Task: Add "Add Label …" with "Title" Title0043 to Button Button0043 to Card Card0043 in Board Board0041 in Workspace Development in Trello
Action: Mouse moved to (695, 116)
Screenshot: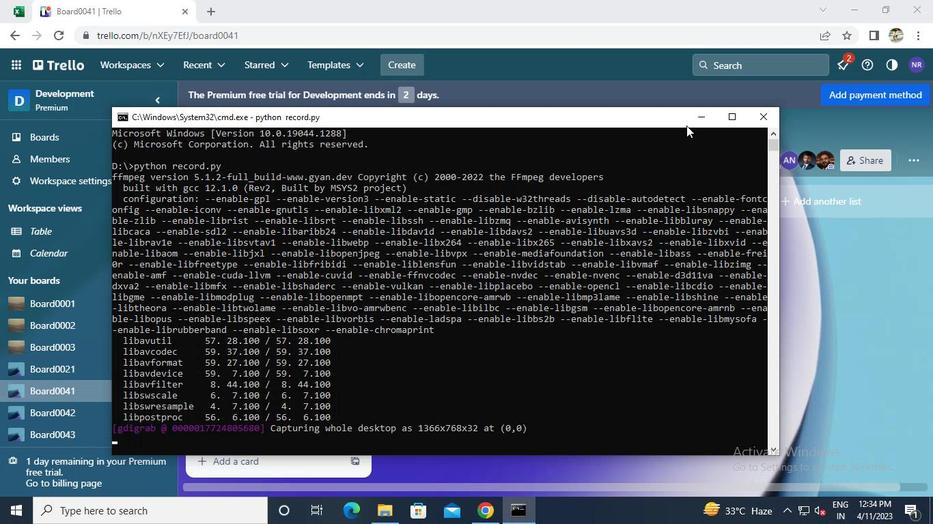 
Action: Mouse pressed left at (695, 116)
Screenshot: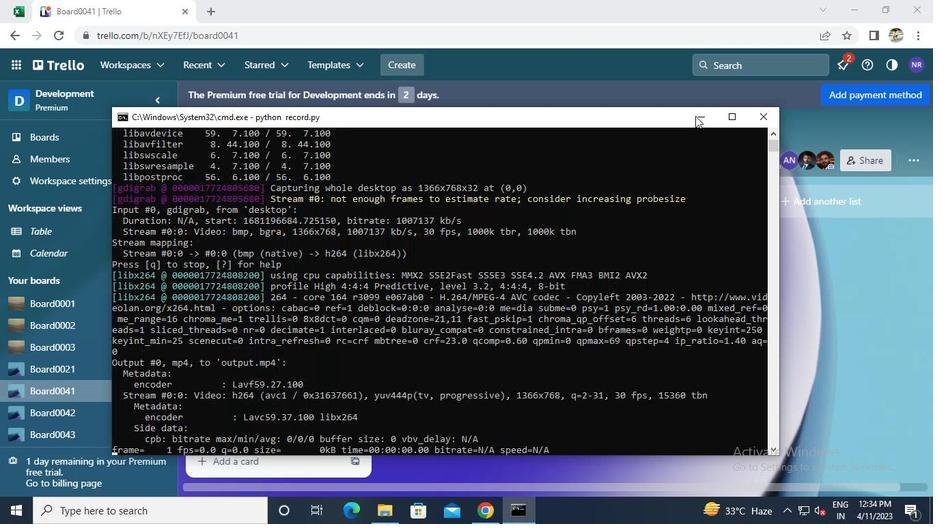 
Action: Mouse moved to (275, 428)
Screenshot: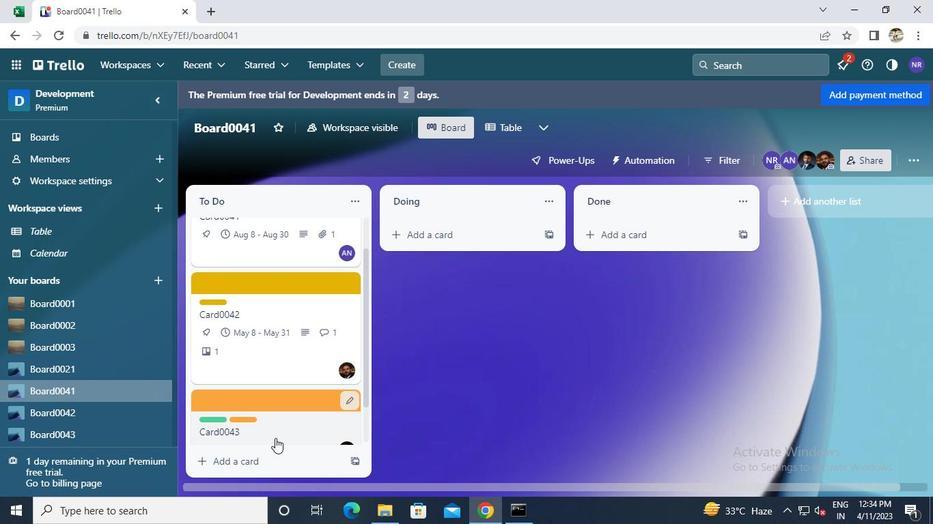 
Action: Mouse pressed left at (275, 428)
Screenshot: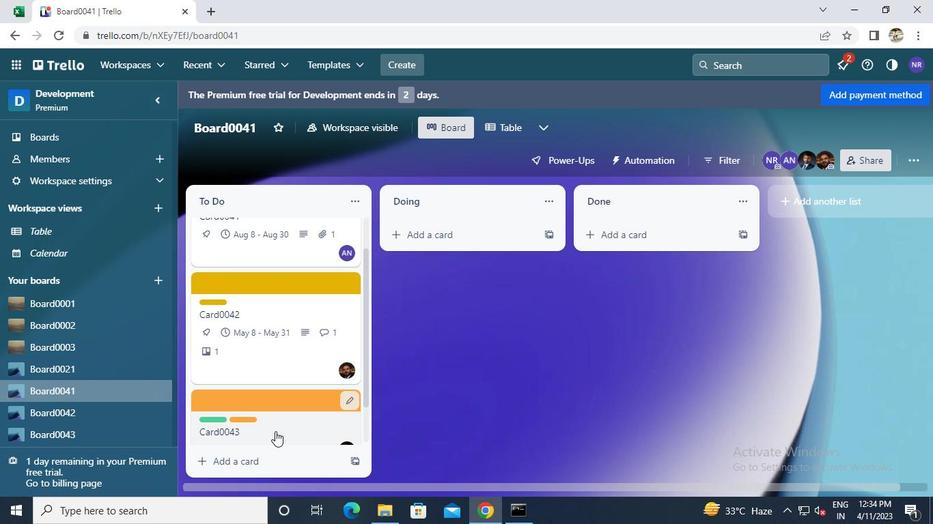 
Action: Mouse moved to (631, 394)
Screenshot: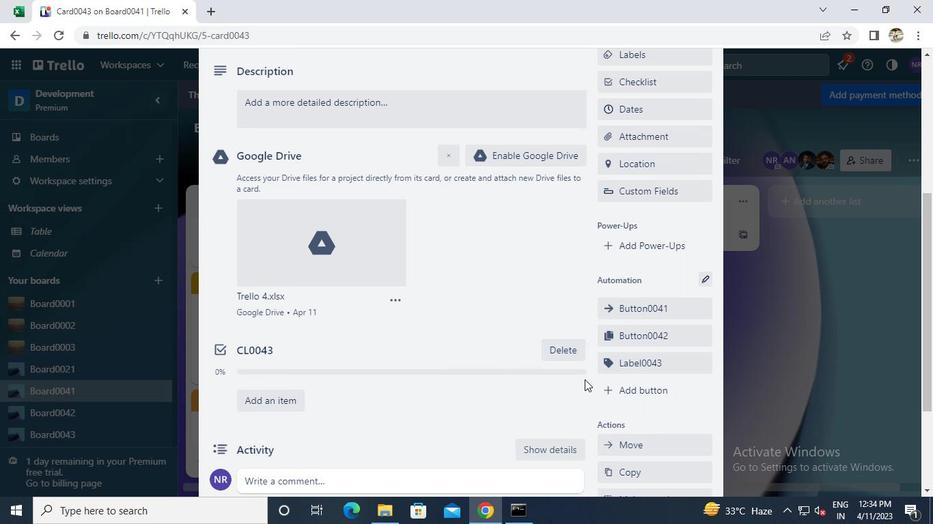 
Action: Mouse pressed left at (631, 394)
Screenshot: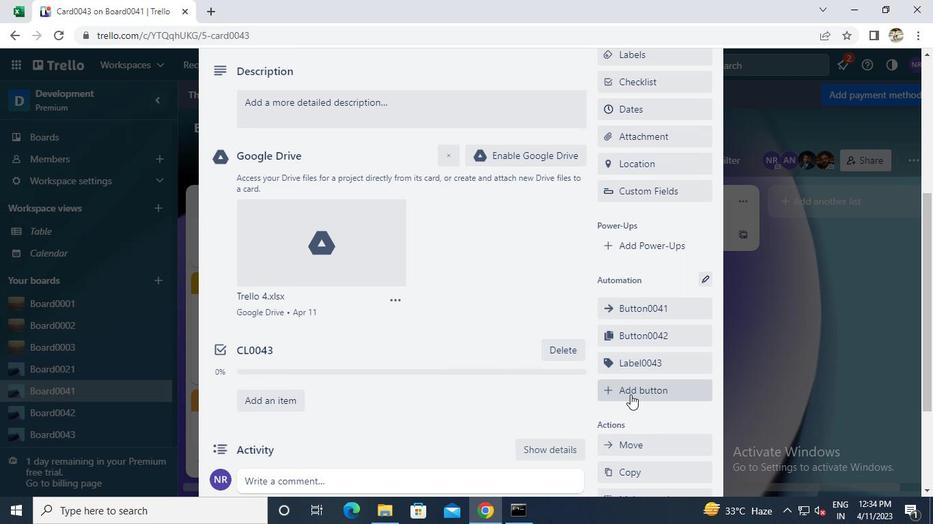 
Action: Mouse moved to (641, 208)
Screenshot: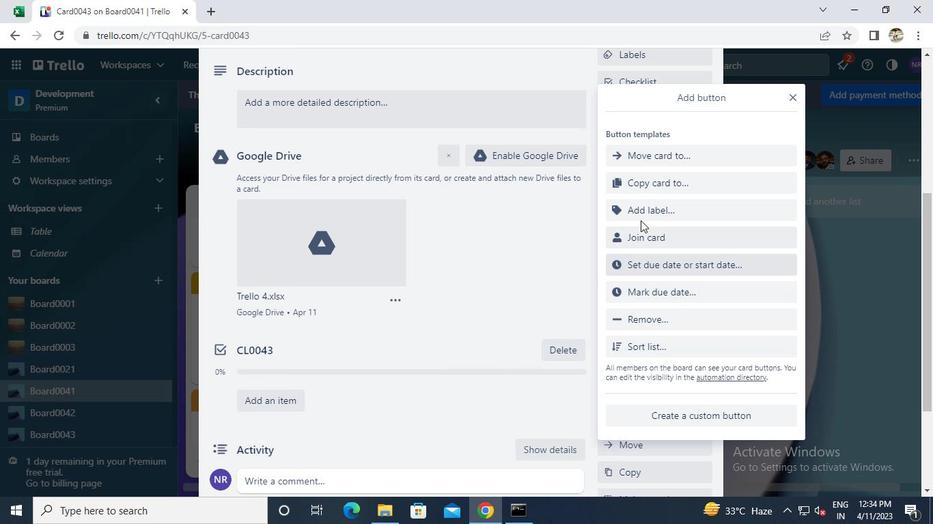 
Action: Mouse pressed left at (641, 208)
Screenshot: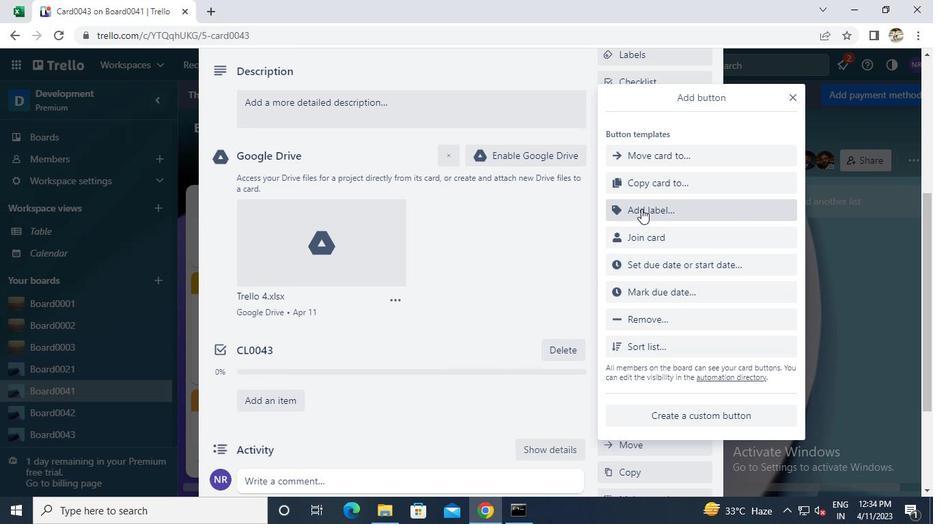 
Action: Mouse moved to (657, 189)
Screenshot: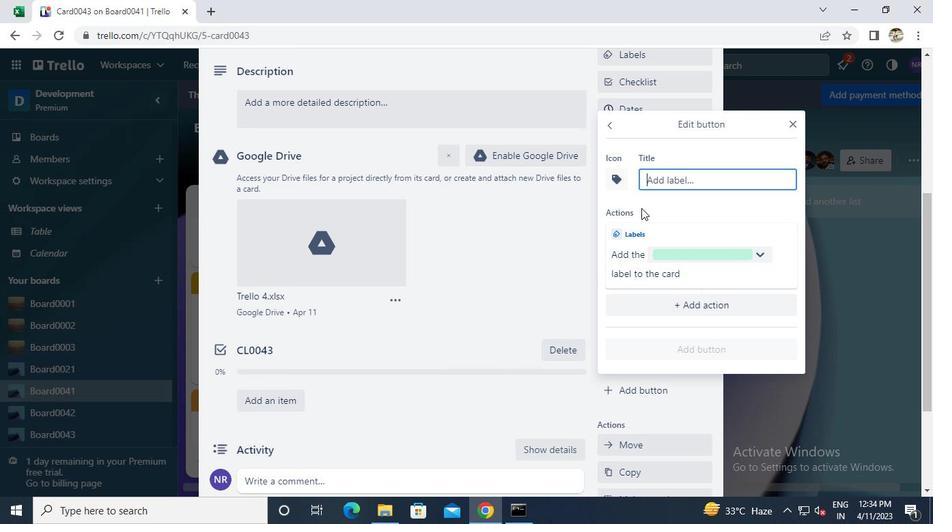 
Action: Keyboard Key.caps_lock
Screenshot: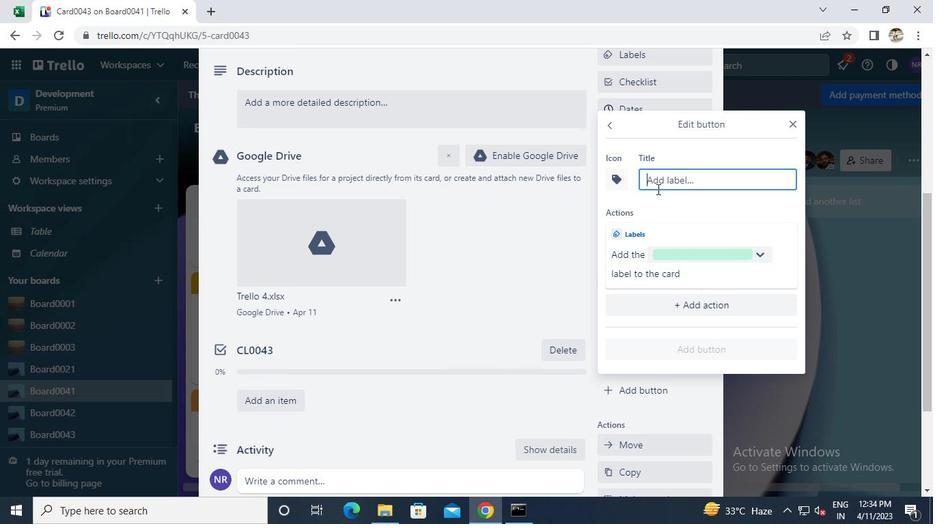 
Action: Keyboard t
Screenshot: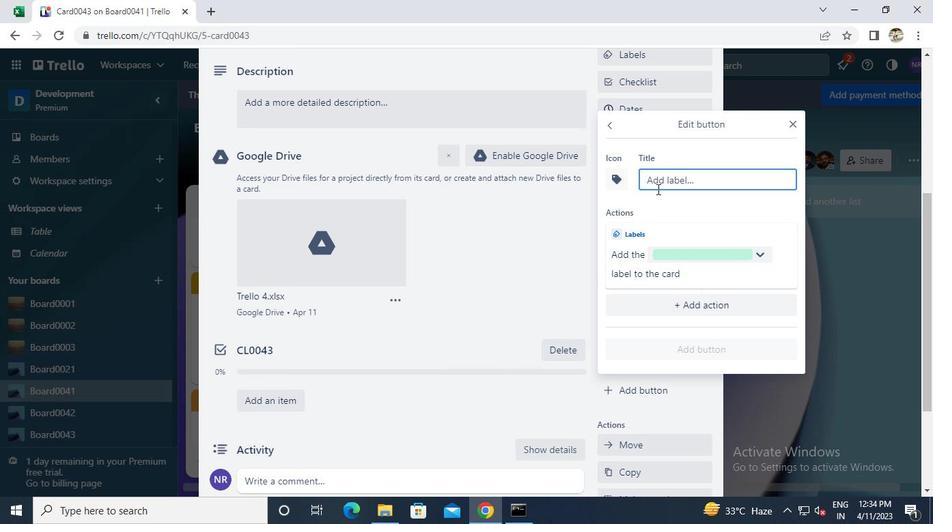 
Action: Keyboard Key.caps_lock
Screenshot: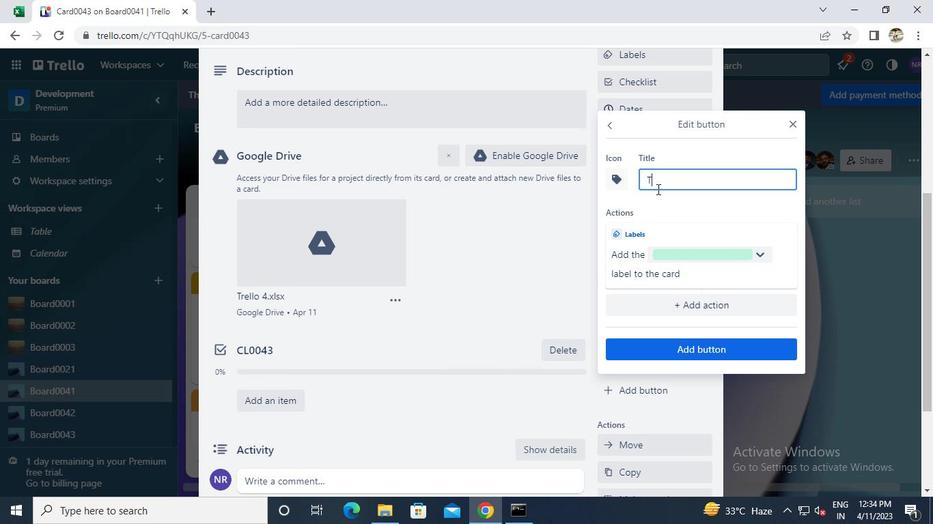 
Action: Keyboard i
Screenshot: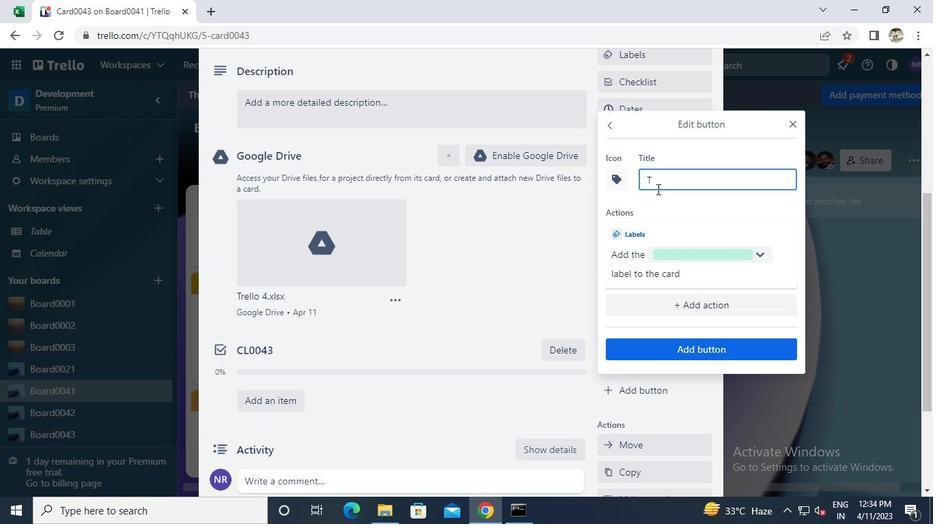 
Action: Keyboard t
Screenshot: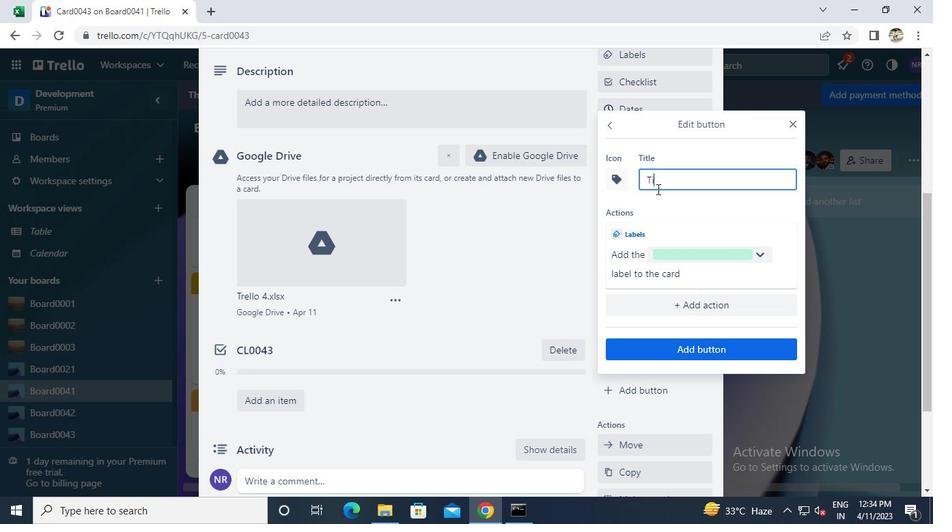 
Action: Keyboard t
Screenshot: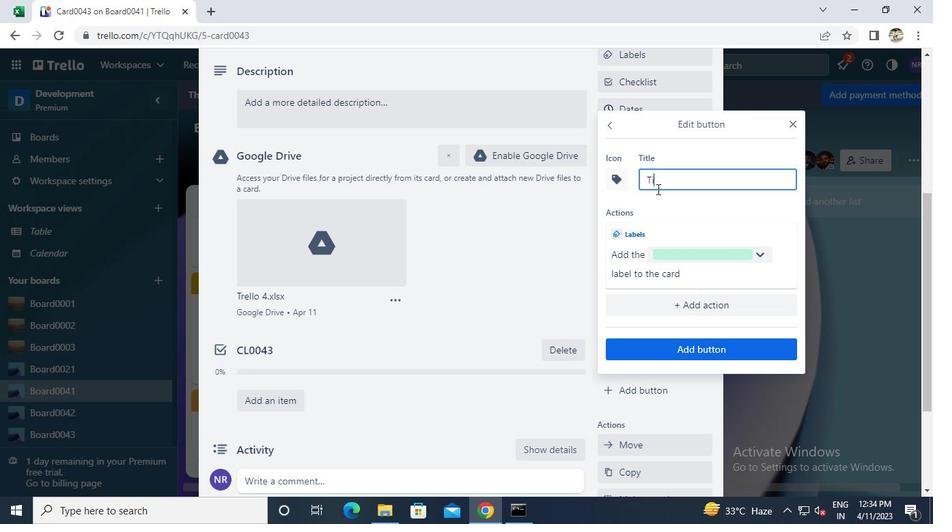 
Action: Keyboard l
Screenshot: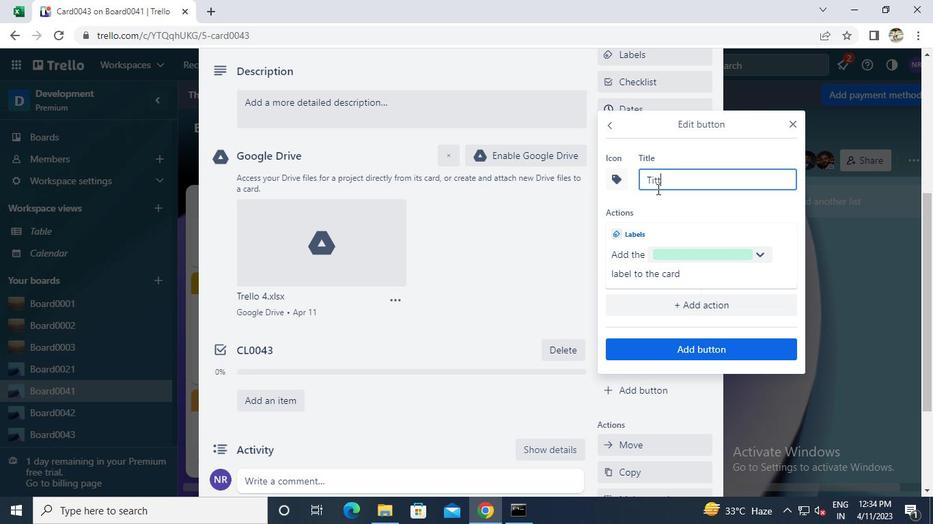 
Action: Keyboard e
Screenshot: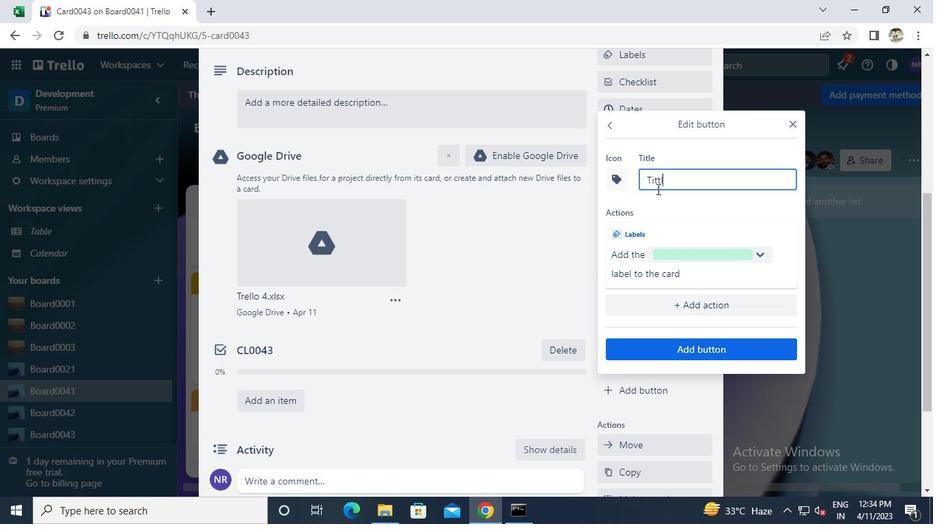 
Action: Keyboard 0
Screenshot: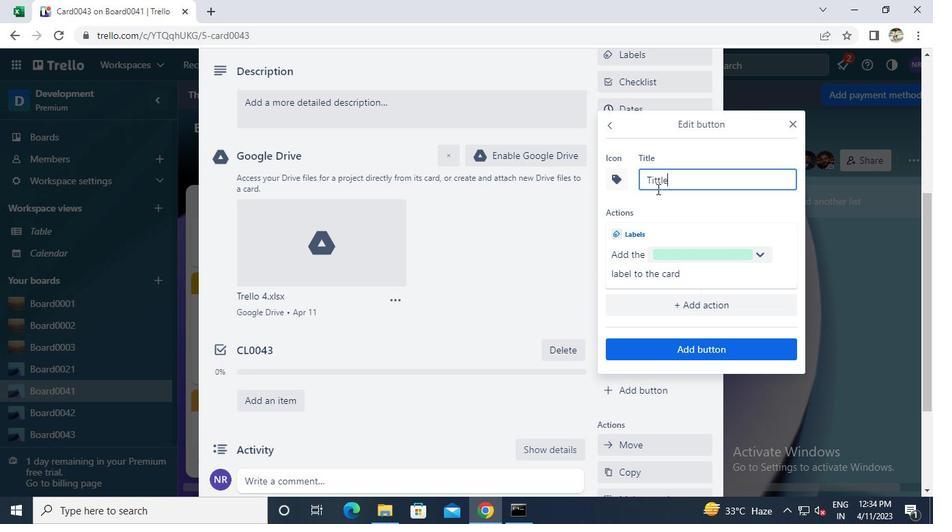 
Action: Keyboard 0
Screenshot: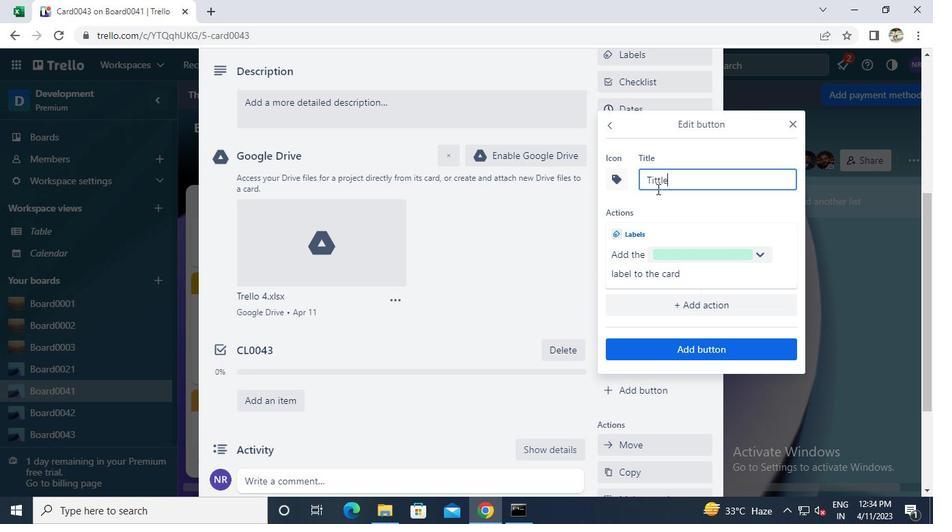 
Action: Keyboard 4
Screenshot: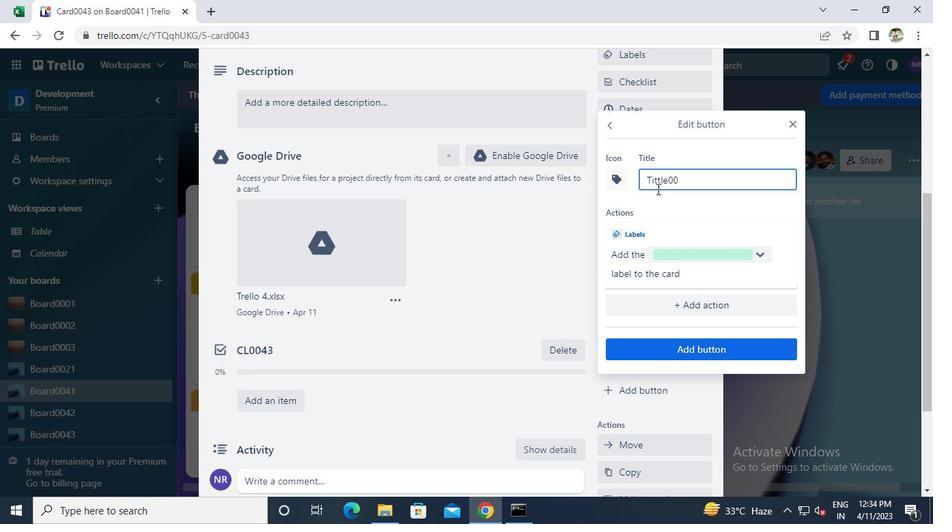 
Action: Keyboard 3
Screenshot: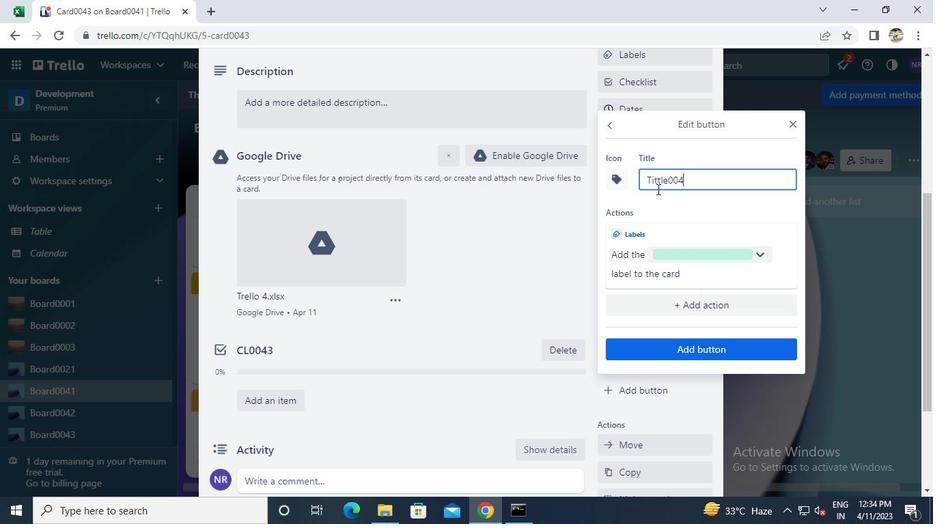 
Action: Mouse moved to (674, 351)
Screenshot: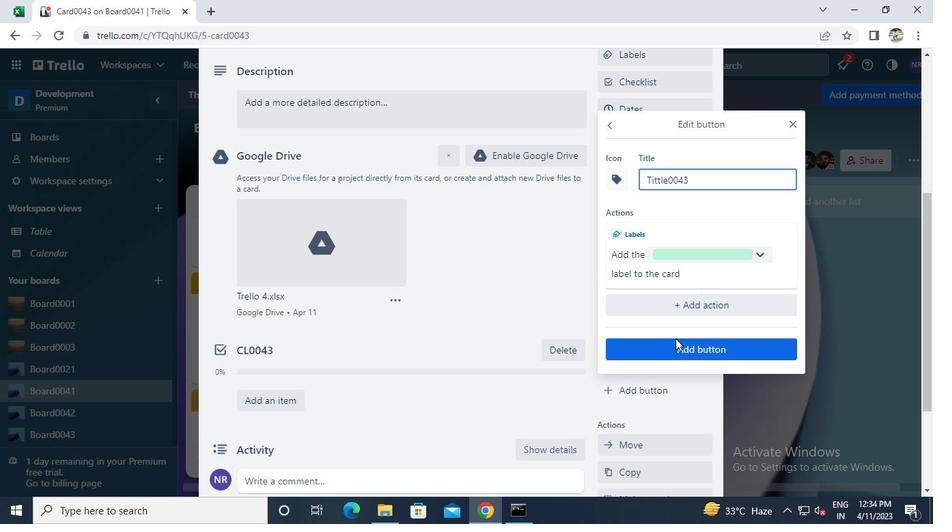 
Action: Mouse pressed left at (674, 351)
Screenshot: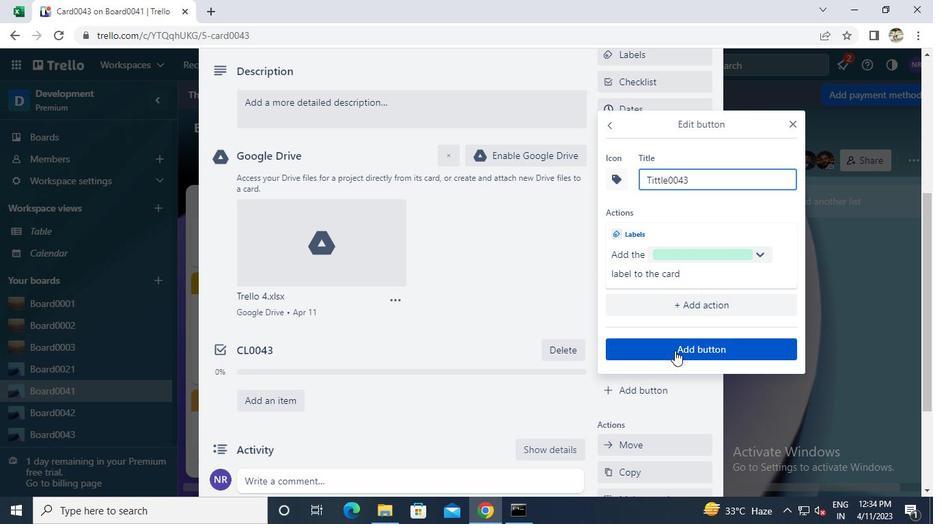 
Action: Mouse moved to (523, 510)
Screenshot: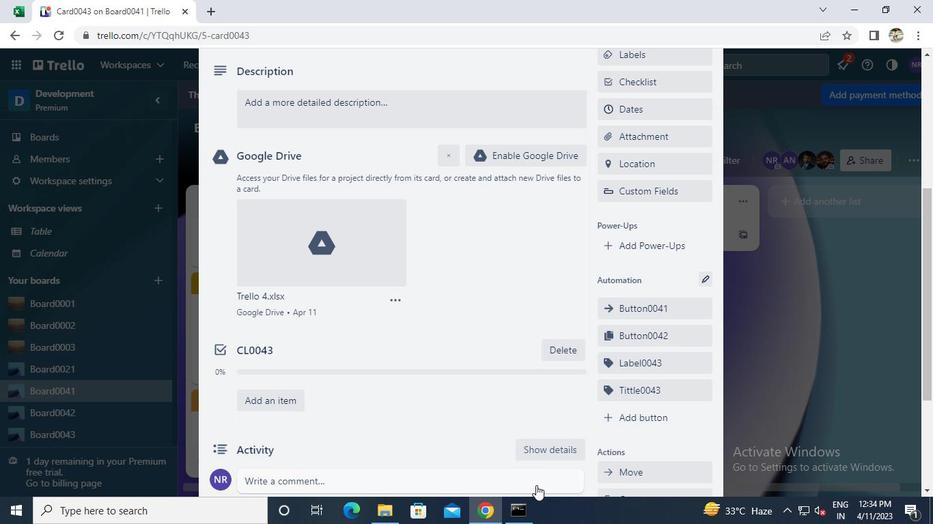 
Action: Mouse pressed left at (523, 510)
Screenshot: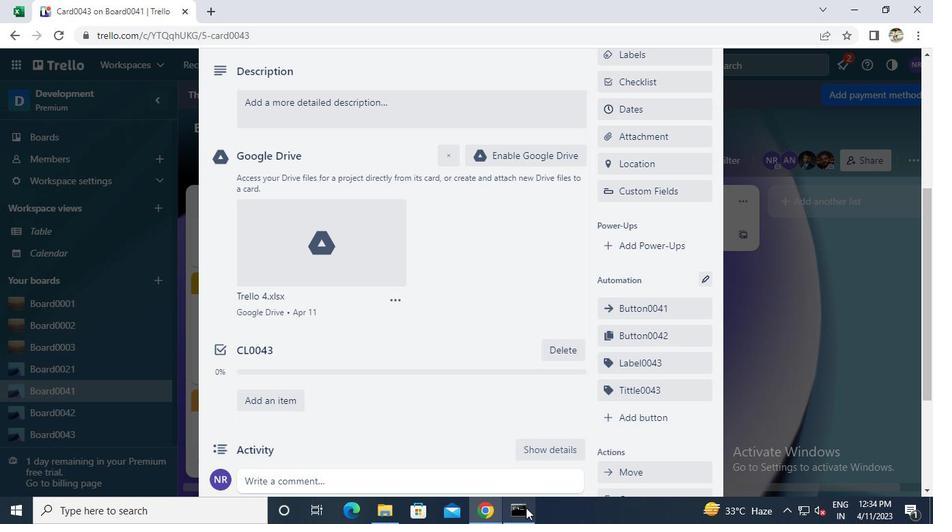 
Action: Mouse moved to (767, 118)
Screenshot: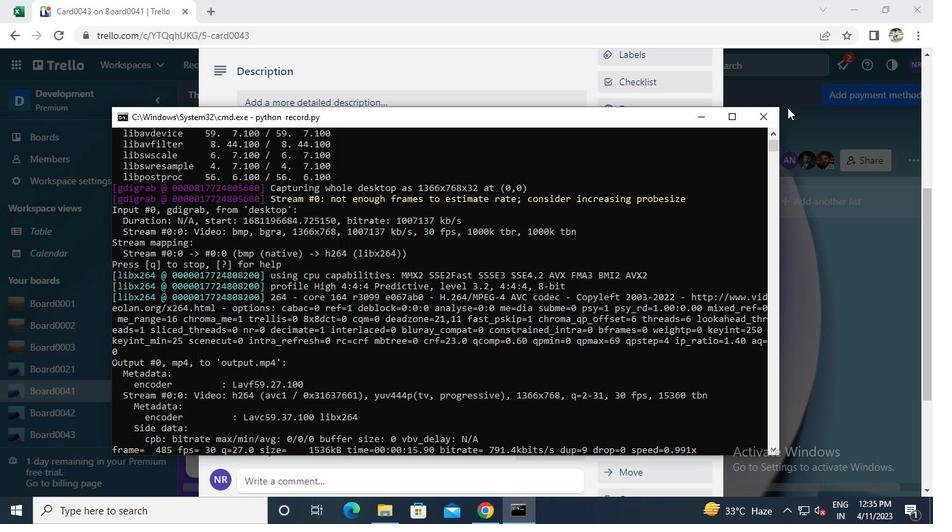 
Action: Mouse pressed left at (767, 118)
Screenshot: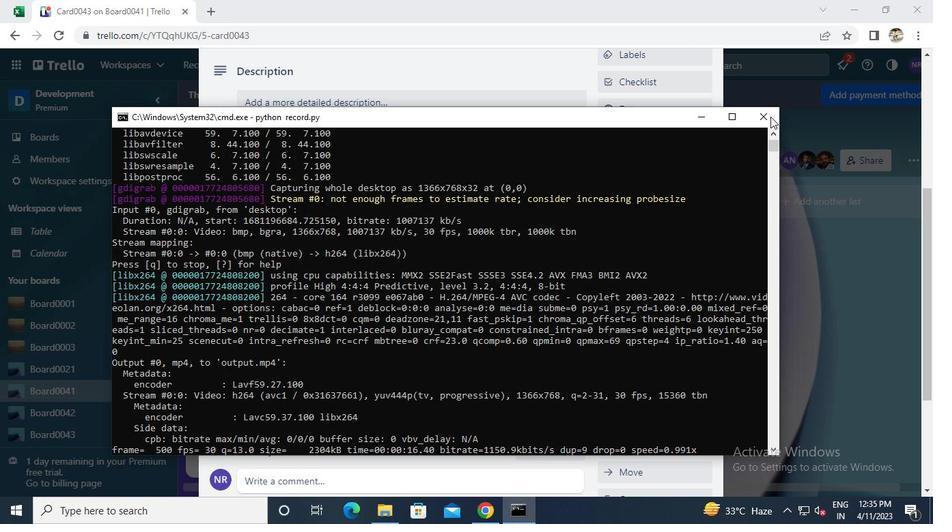 
